 Task: Add the task  Improve app security and data encryption to the section Code Conquest in the project TrendSetter and add a Due Date to the respective task as 2023/08/24.
Action: Mouse moved to (367, 432)
Screenshot: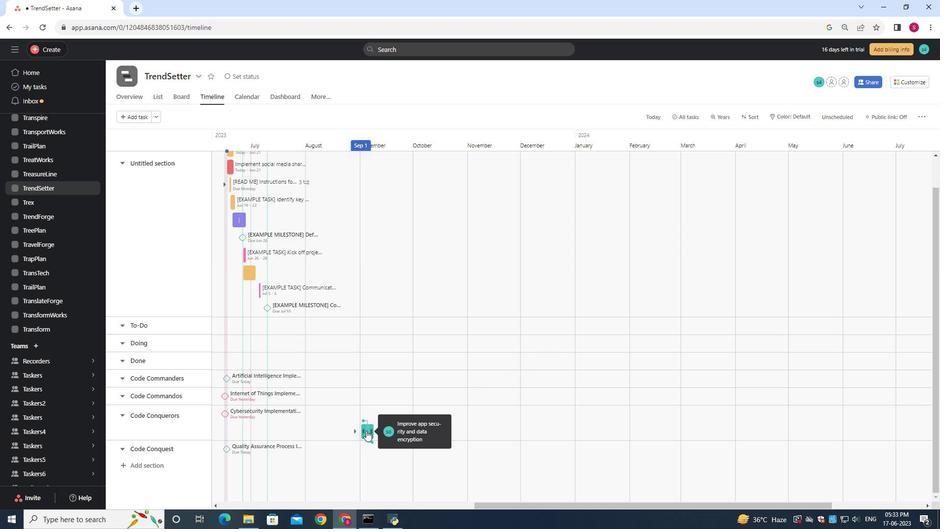 
Action: Mouse pressed left at (367, 432)
Screenshot: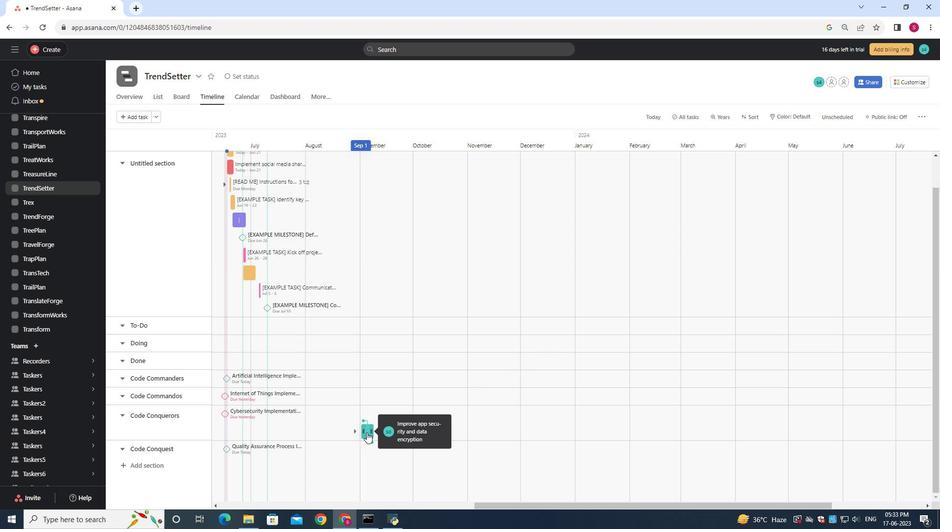 
Action: Mouse moved to (370, 452)
Screenshot: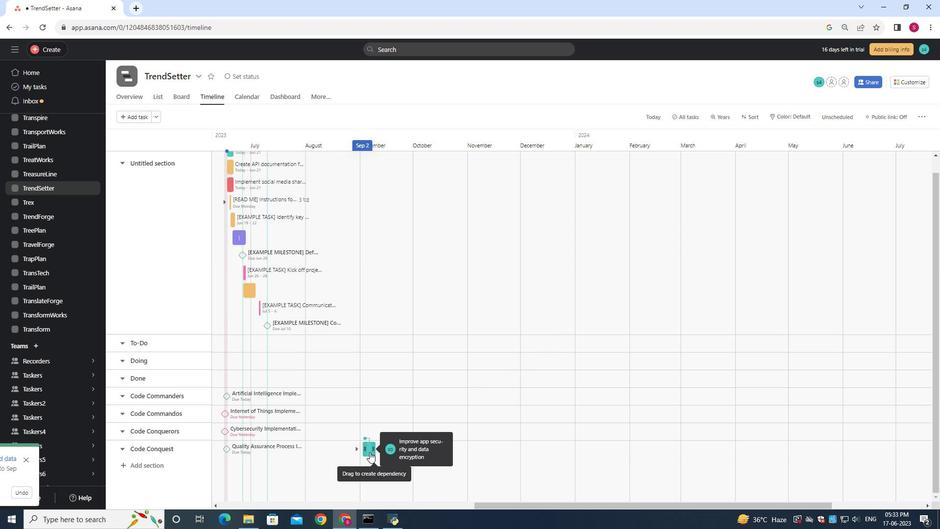 
Action: Mouse pressed left at (370, 452)
Screenshot: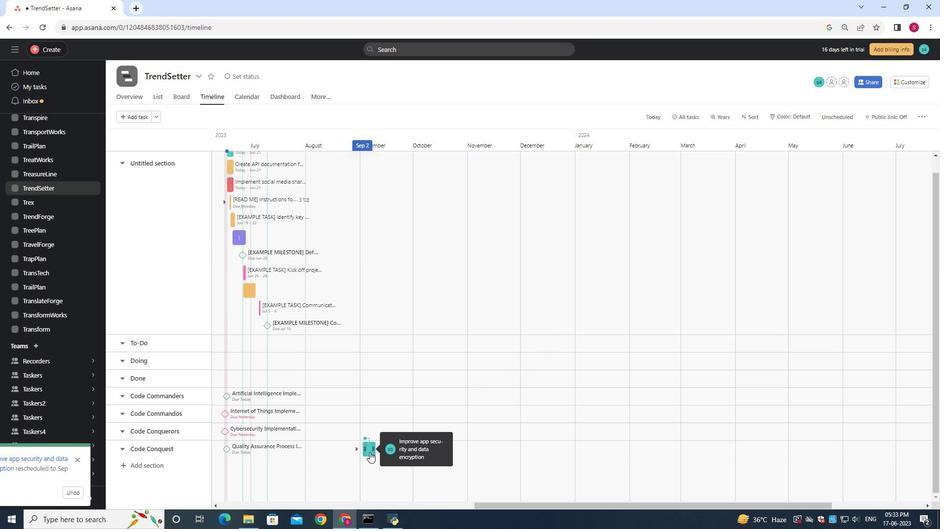 
Action: Mouse moved to (748, 183)
Screenshot: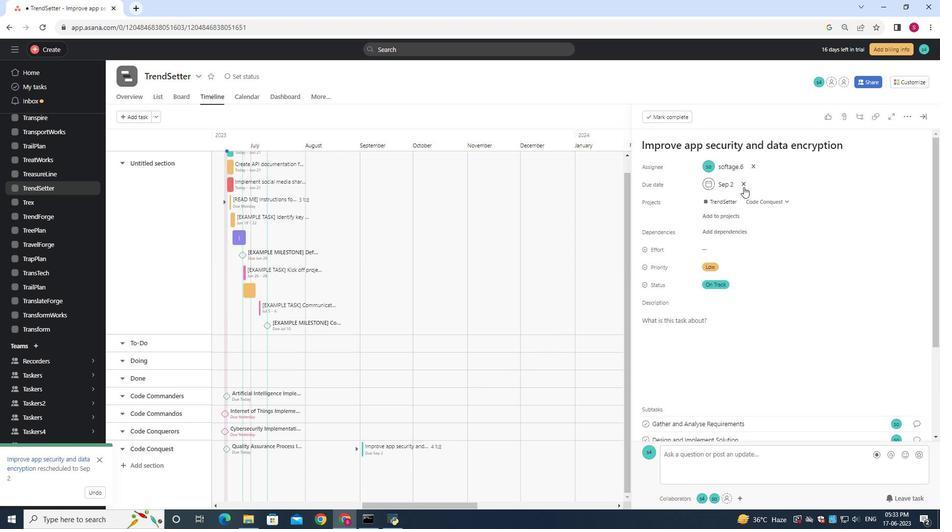 
Action: Mouse pressed left at (748, 183)
Screenshot: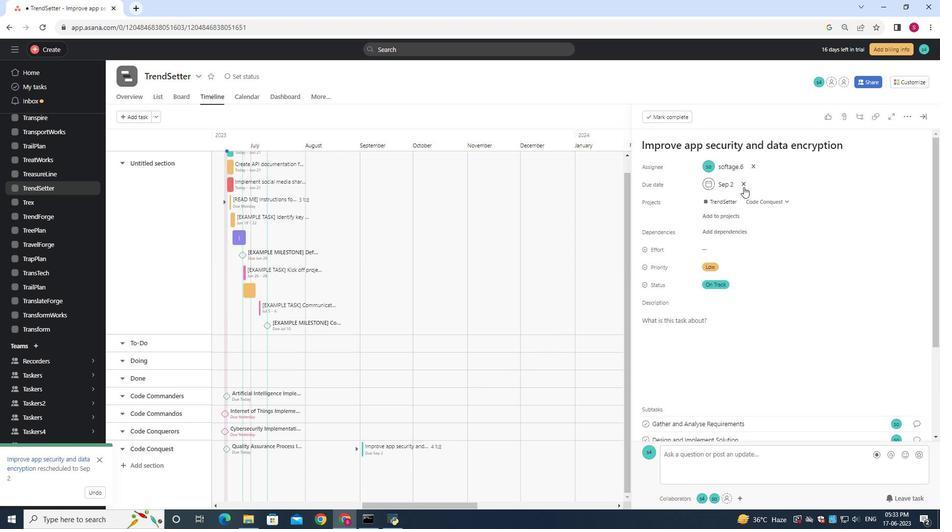 
Action: Mouse moved to (732, 186)
Screenshot: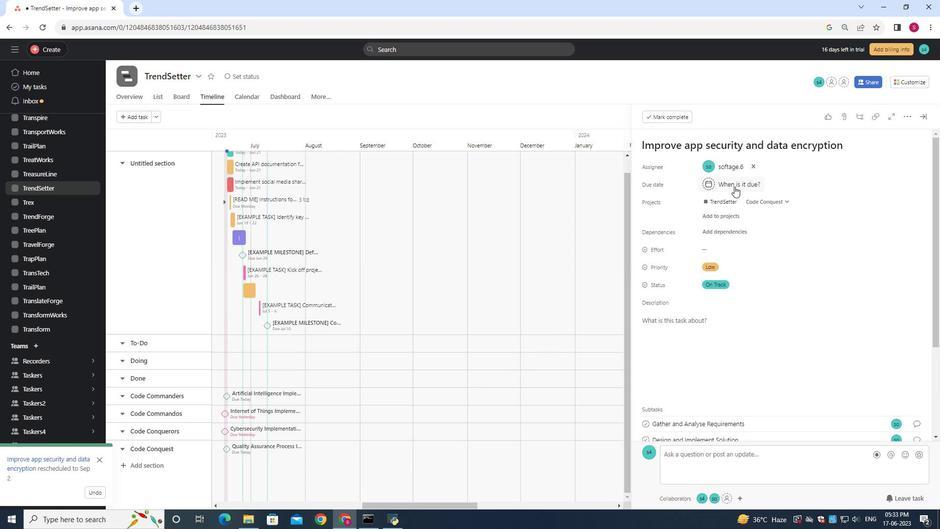 
Action: Mouse pressed left at (732, 186)
Screenshot: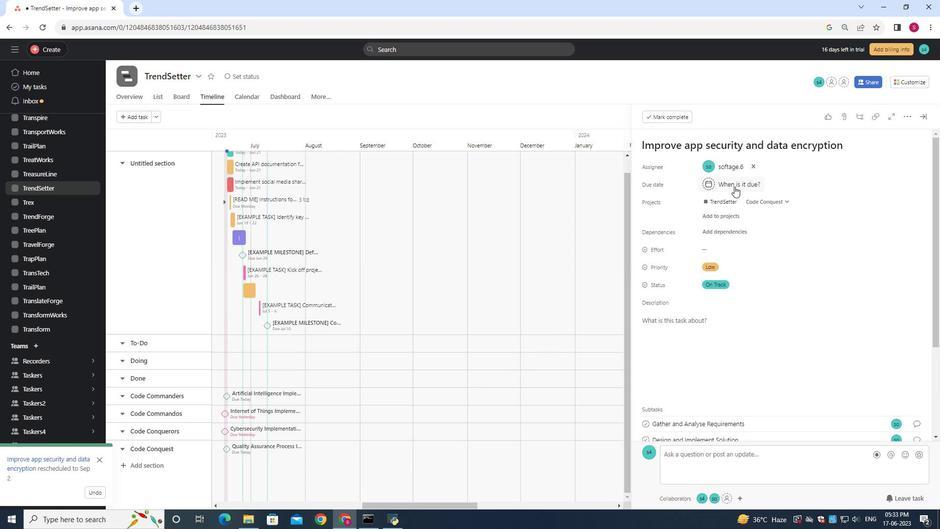 
Action: Mouse moved to (732, 187)
Screenshot: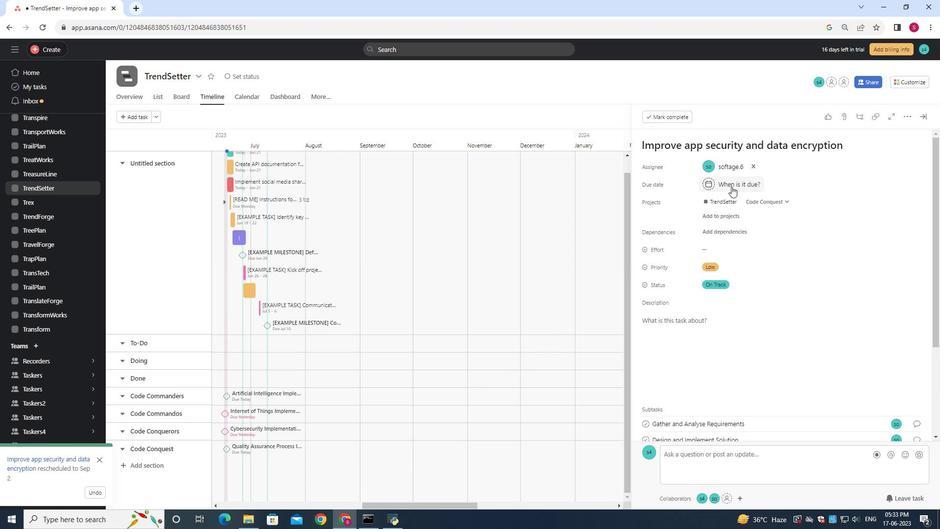 
Action: Key pressed 2023/08/24<Key.enter>
Screenshot: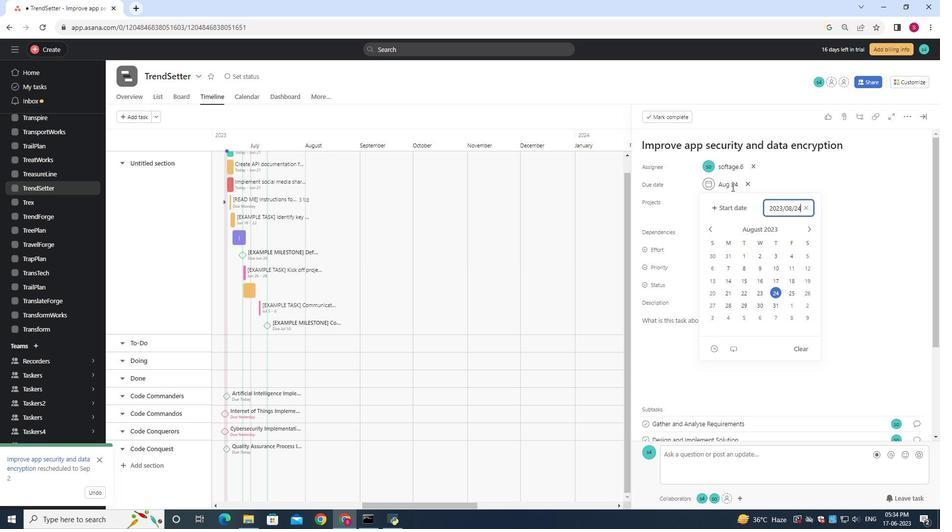 
